 Task: Create in the project TrainForge a sprint 'Agile Avengers'.
Action: Mouse moved to (199, 60)
Screenshot: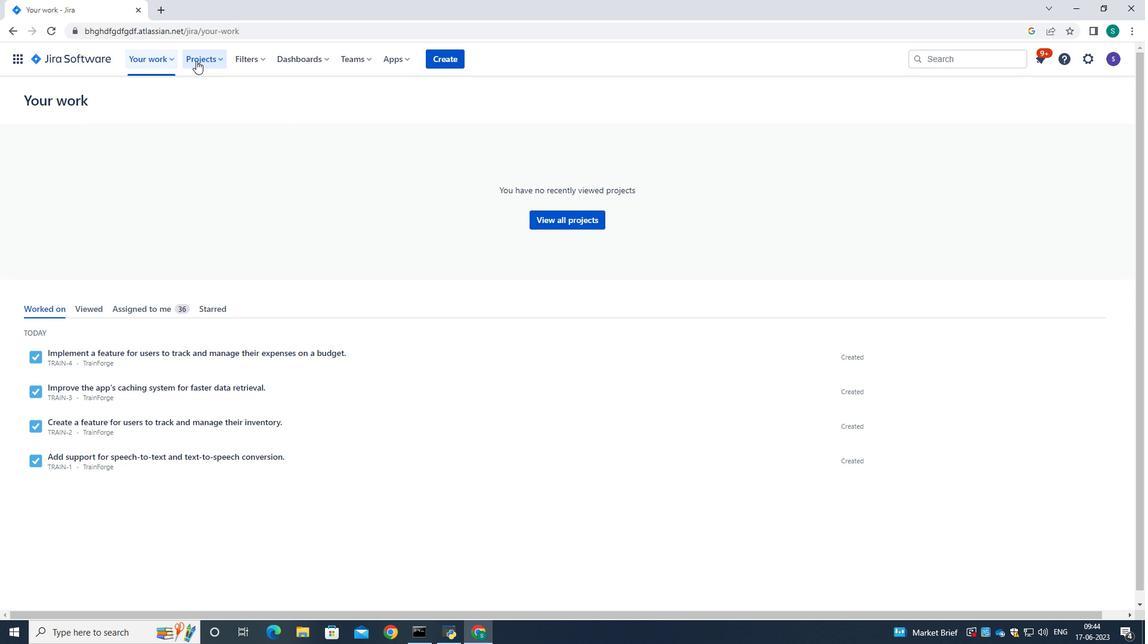 
Action: Mouse pressed left at (199, 60)
Screenshot: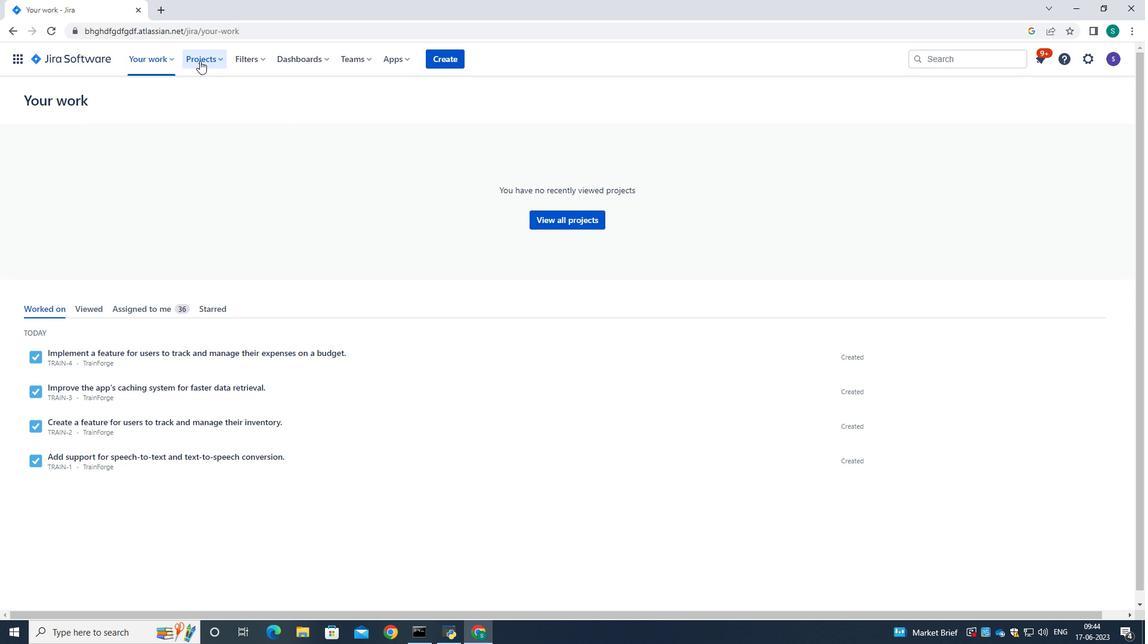 
Action: Mouse moved to (242, 119)
Screenshot: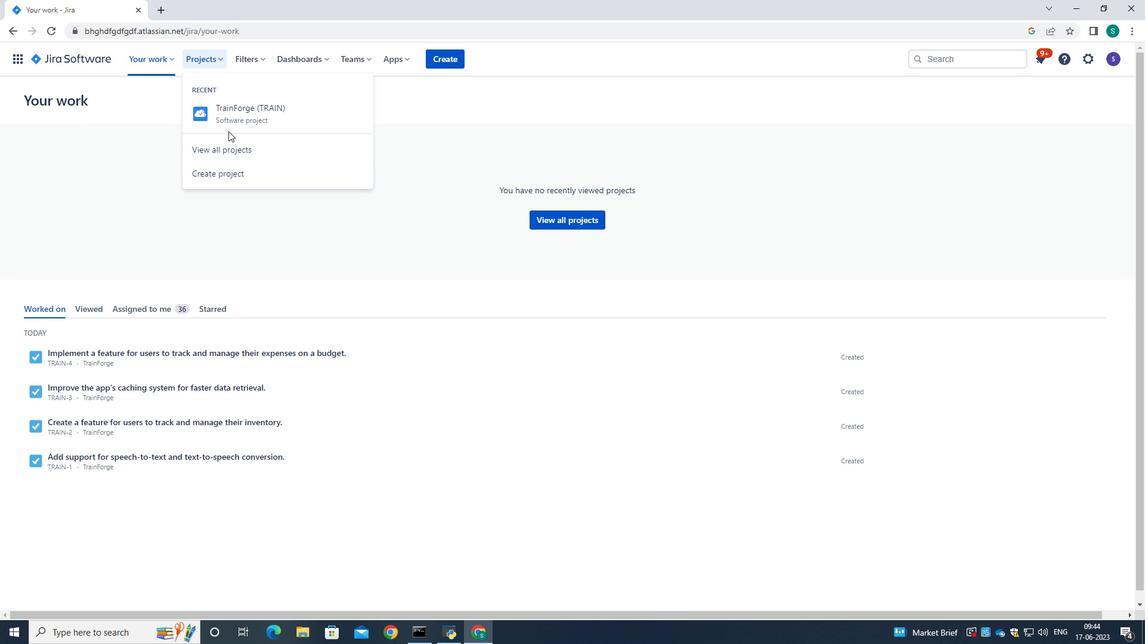 
Action: Mouse pressed left at (242, 119)
Screenshot: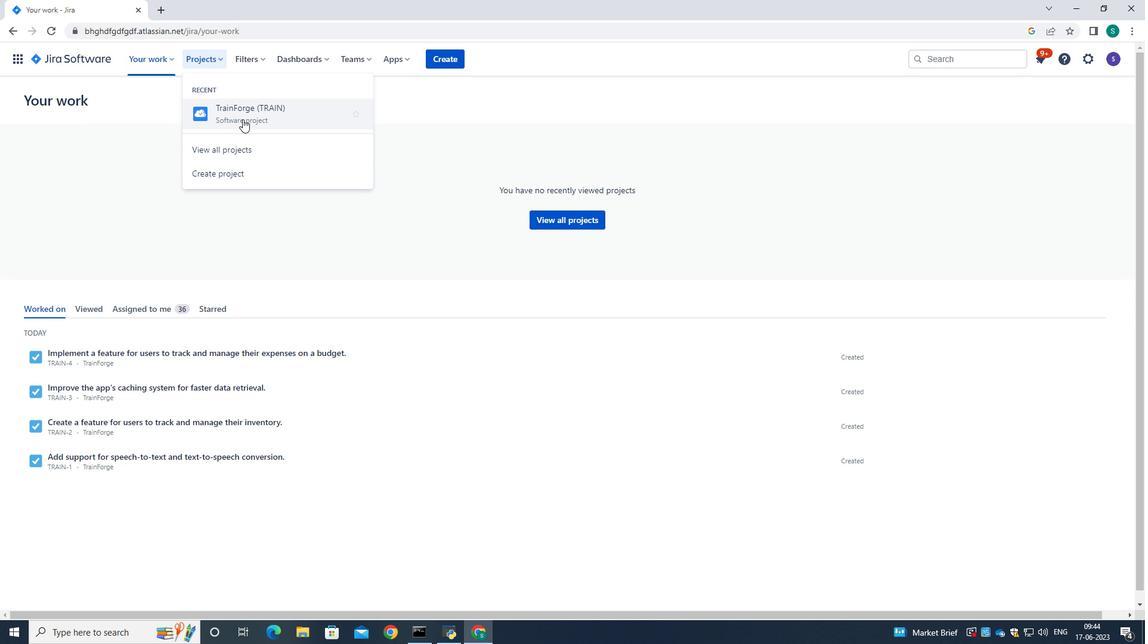 
Action: Mouse moved to (72, 173)
Screenshot: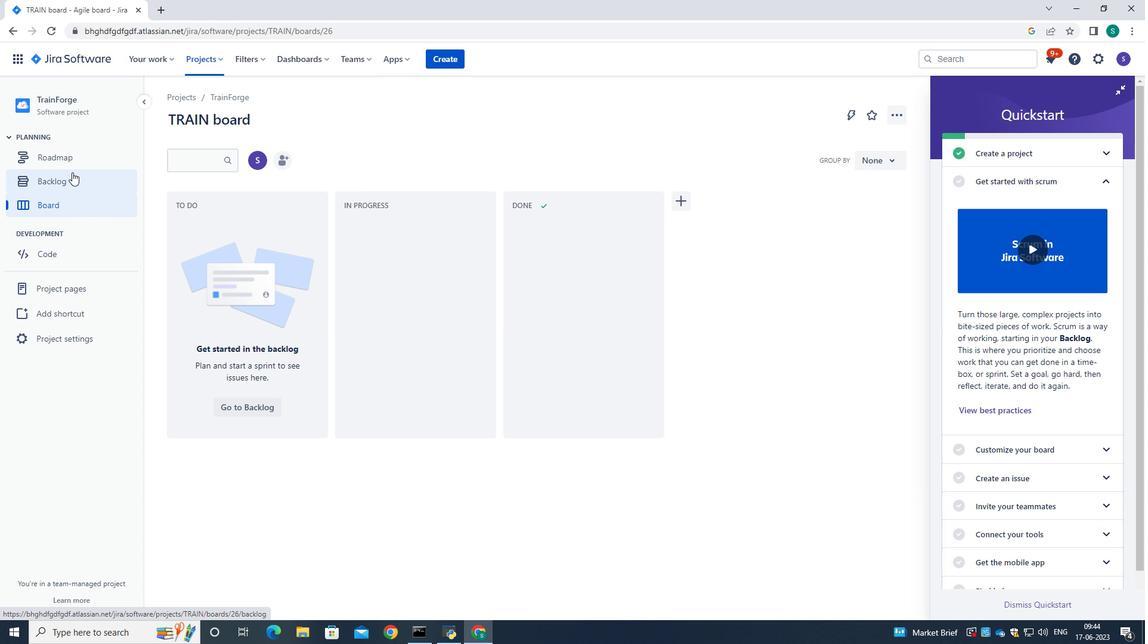 
Action: Mouse pressed left at (72, 173)
Screenshot: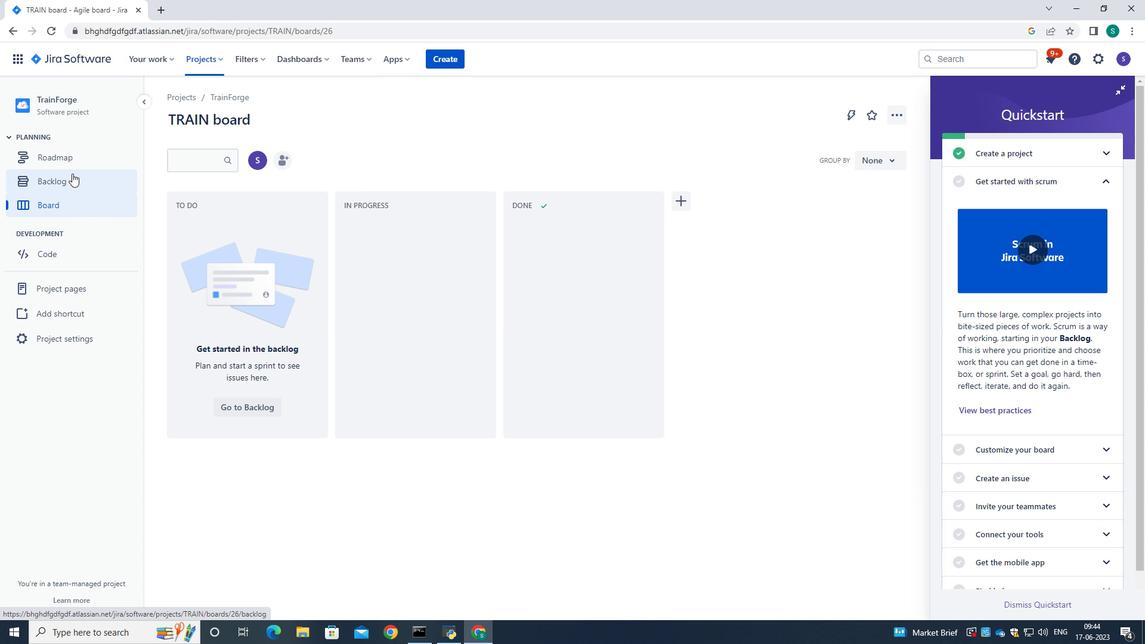 
Action: Mouse moved to (865, 481)
Screenshot: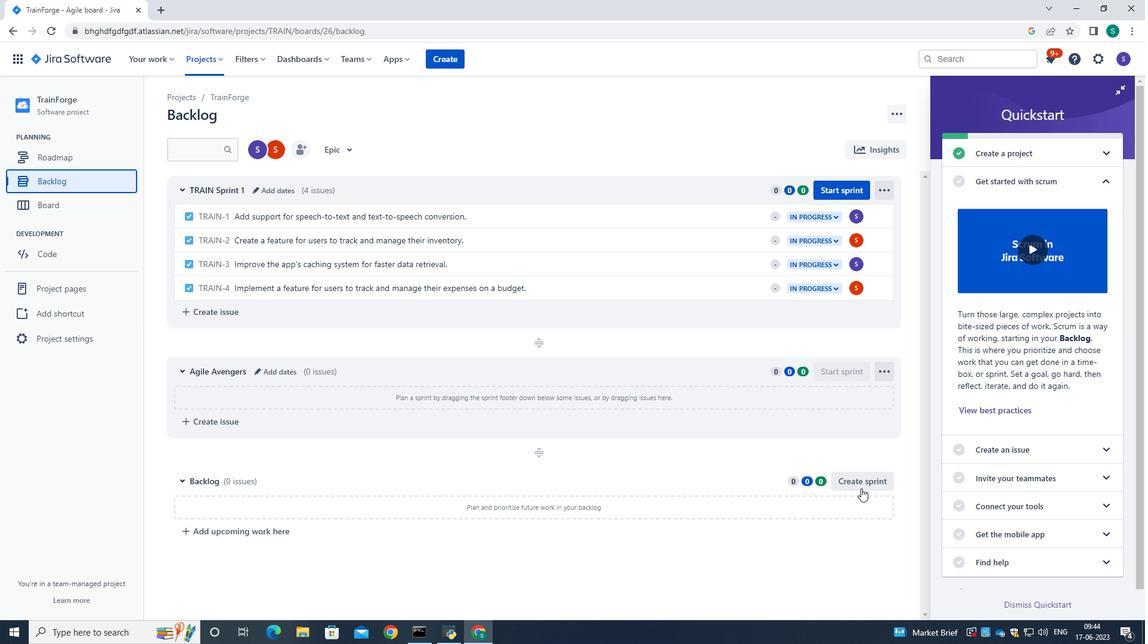 
Action: Mouse pressed left at (865, 481)
Screenshot: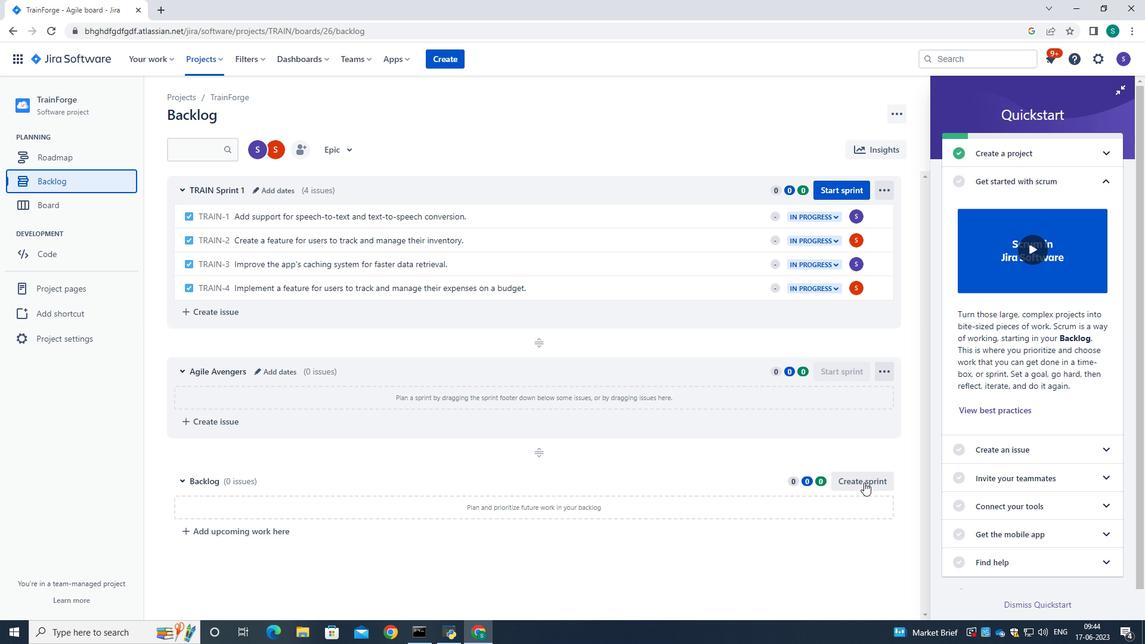 
Action: Mouse moved to (265, 480)
Screenshot: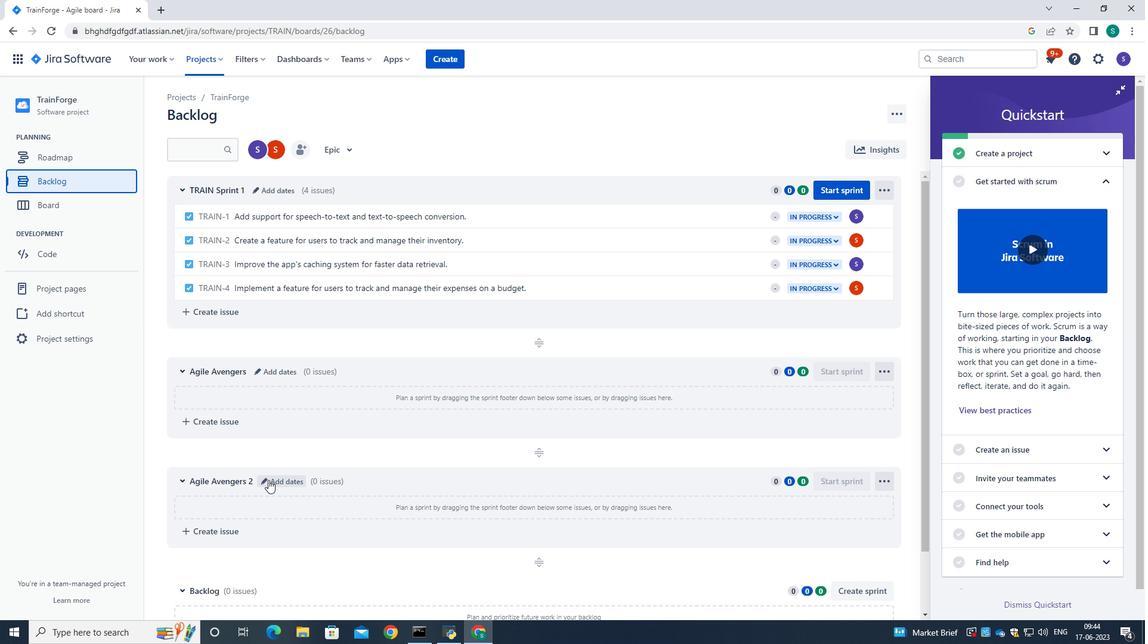 
Action: Mouse pressed left at (265, 480)
Screenshot: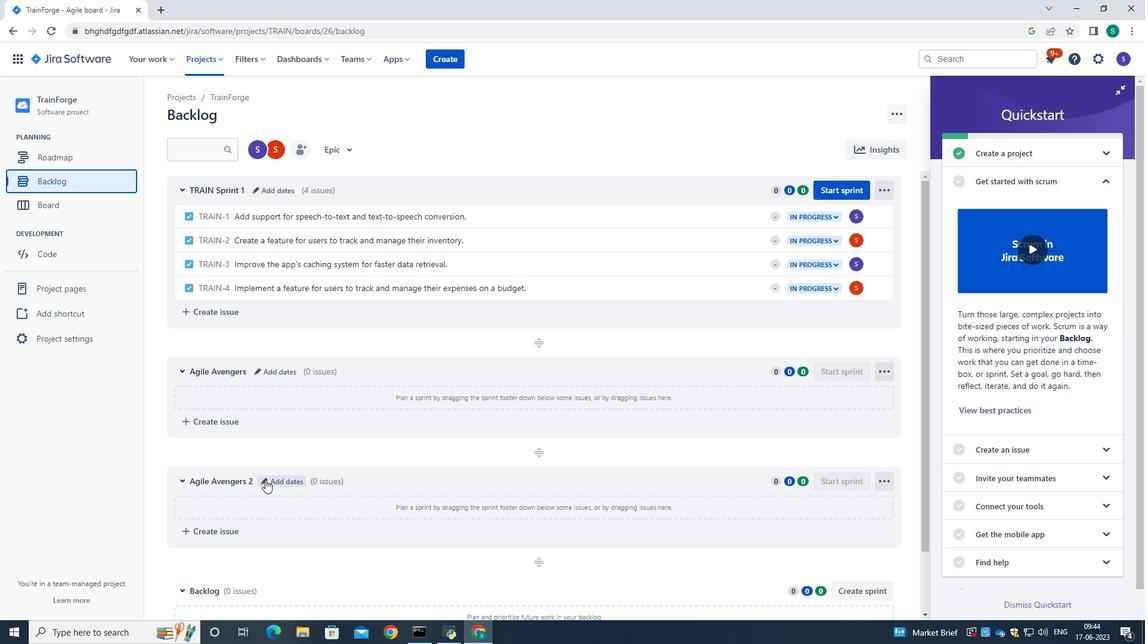 
Action: Mouse moved to (472, 158)
Screenshot: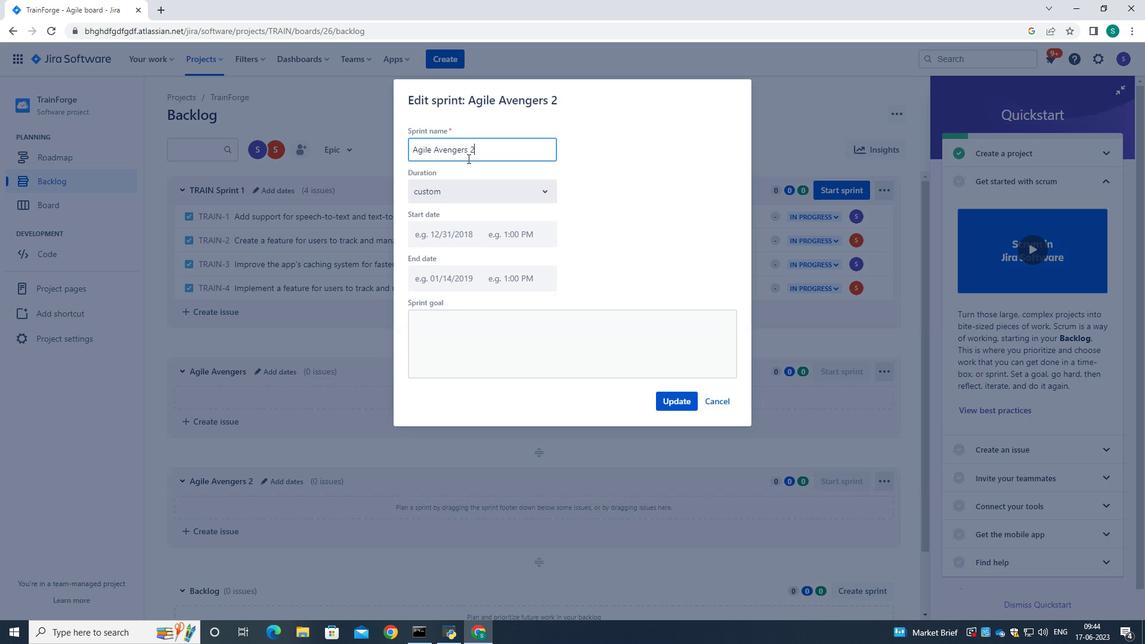 
Action: Key pressed <Key.backspace><Key.backspace><Key.backspace><Key.backspace><Key.backspace><Key.backspace><Key.backspace><Key.backspace><Key.backspace><Key.backspace><Key.backspace><Key.backspace><Key.backspace><Key.backspace><Key.backspace><Key.backspace><Key.backspace><Key.backspace><Key.backspace><Key.caps_lock>A<Key.caps_lock>gile<Key.space><Key.caps_lock>A<Key.caps_lock>vengers
Screenshot: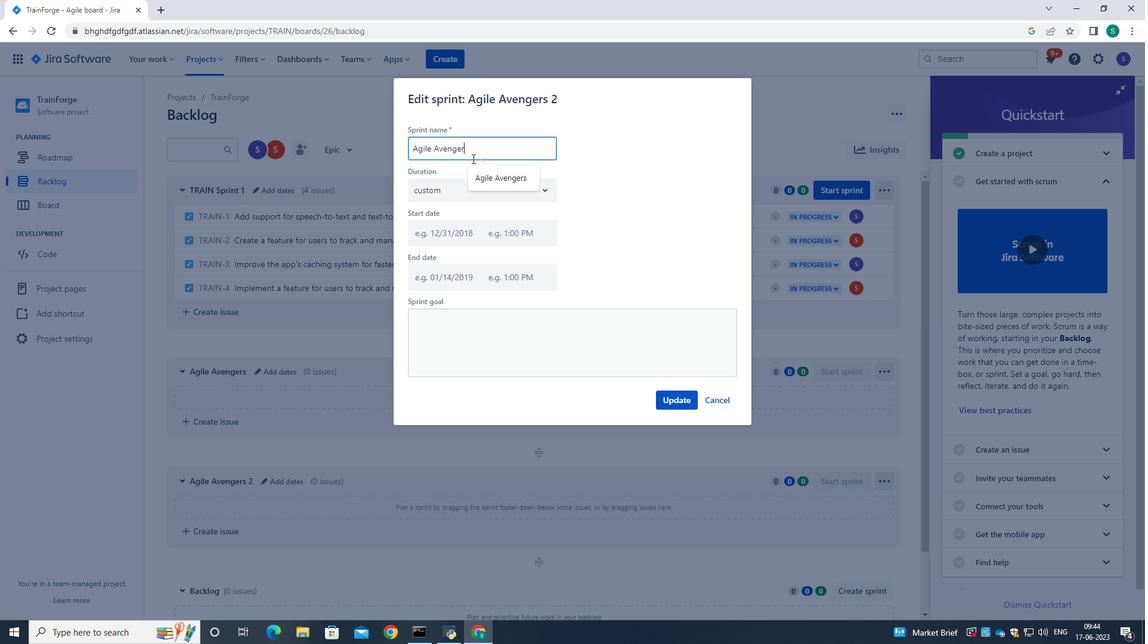 
Action: Mouse moved to (667, 399)
Screenshot: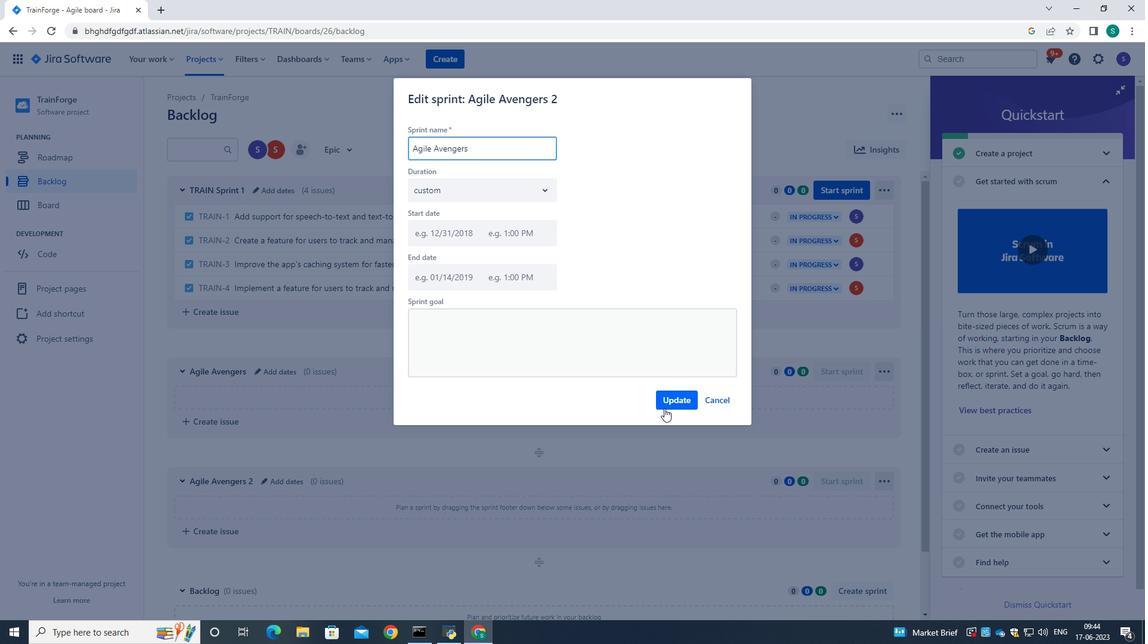 
Action: Mouse pressed left at (667, 399)
Screenshot: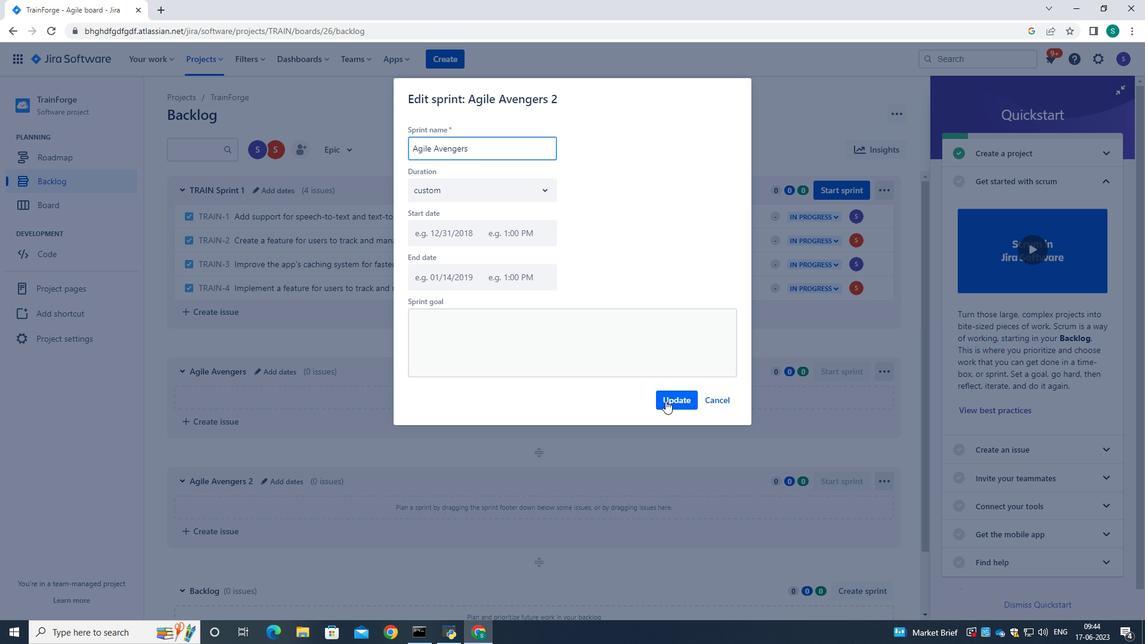 
Action: Mouse moved to (676, 149)
Screenshot: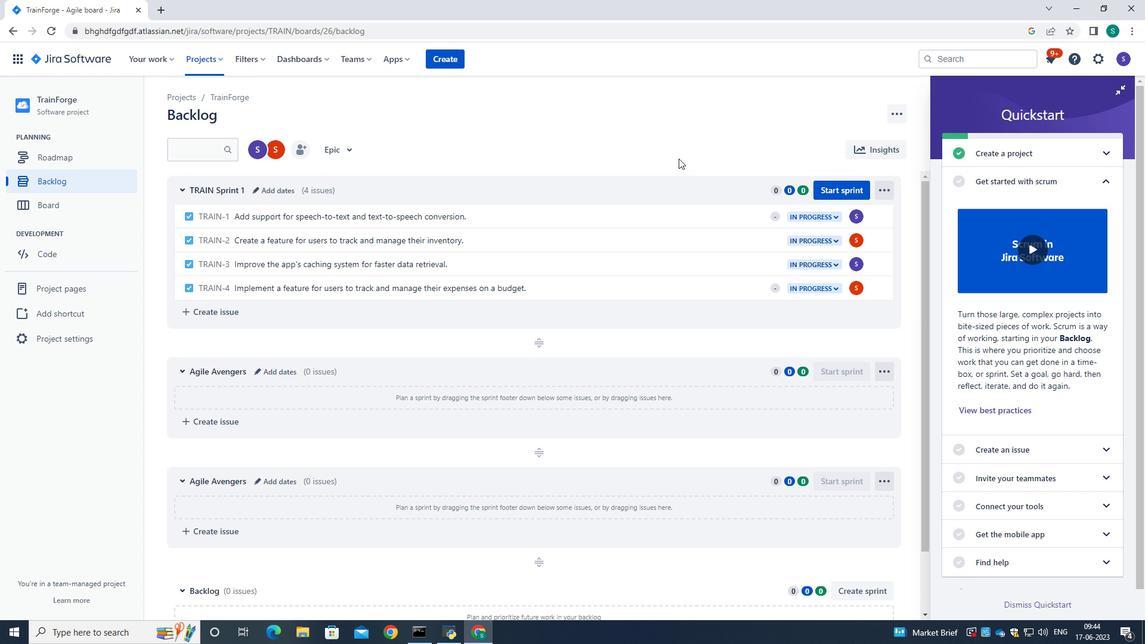 
Action: Mouse pressed left at (676, 149)
Screenshot: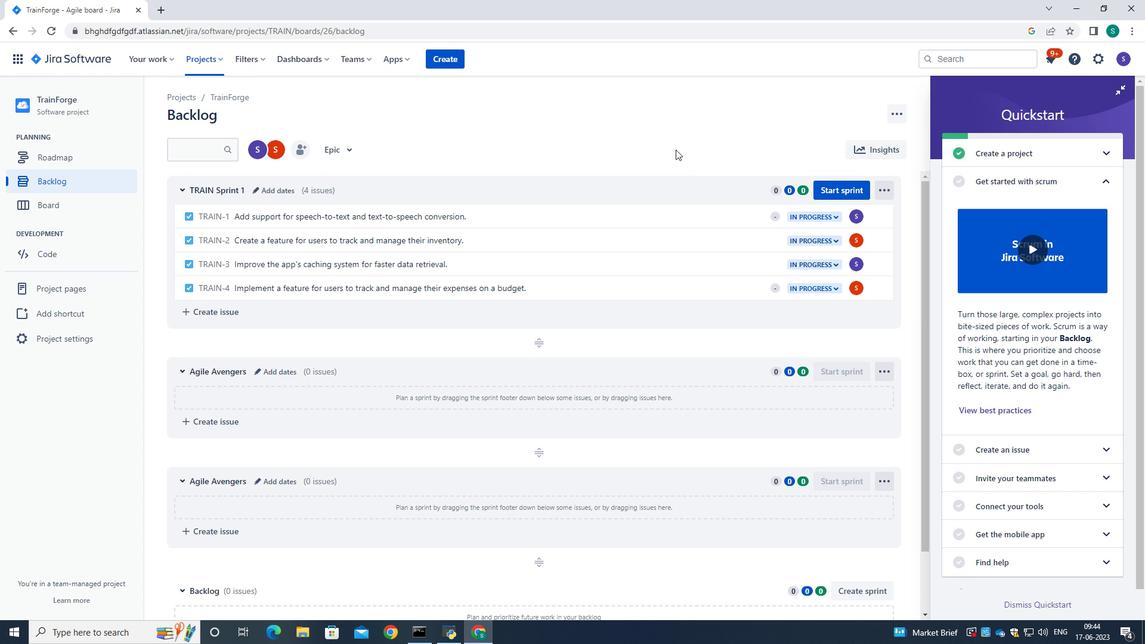 
